 Task: Create Board Leadership Development Platforms to Workspace Corporate Governance Services. Create Board Voice of Partner Relationship Management to Workspace Corporate Governance Services. Create Board IT Disaster Recovery and Business Continuity Planning to Workspace Corporate Governance Services
Action: Mouse moved to (298, 65)
Screenshot: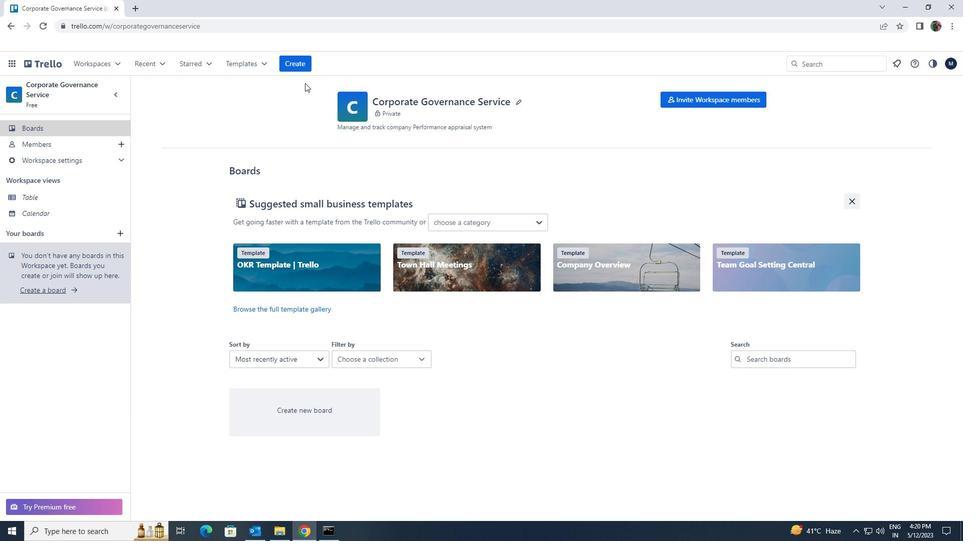 
Action: Mouse pressed left at (298, 65)
Screenshot: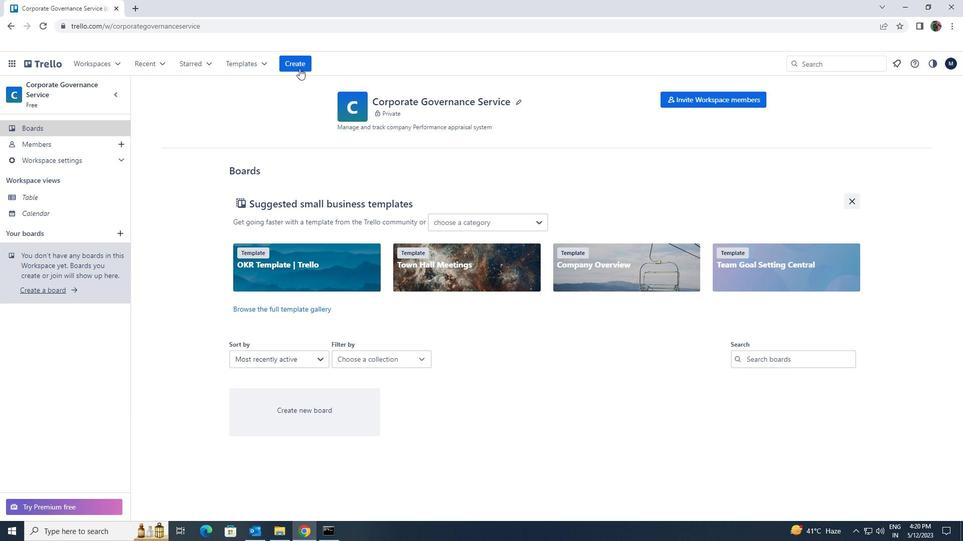 
Action: Mouse moved to (318, 98)
Screenshot: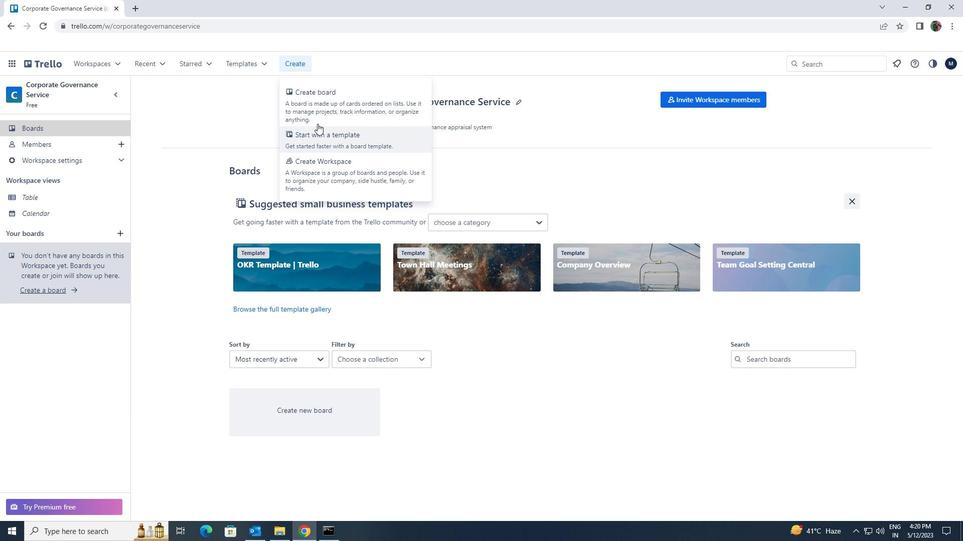 
Action: Mouse pressed left at (318, 98)
Screenshot: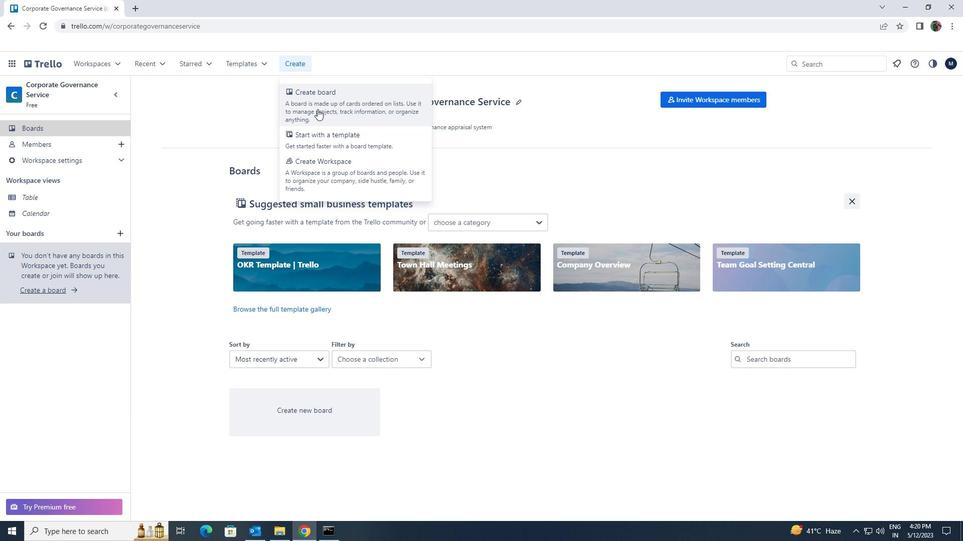 
Action: Key pressed <Key.shift><Key.shift><Key.shift>LEADERSHIP<Key.space><Key.shift>DEVELOPMENT<Key.space><Key.shift><Key.shift><Key.shift><Key.shift><Key.shift><Key.shift><Key.shift><Key.shift><Key.shift>PLATFORMS
Screenshot: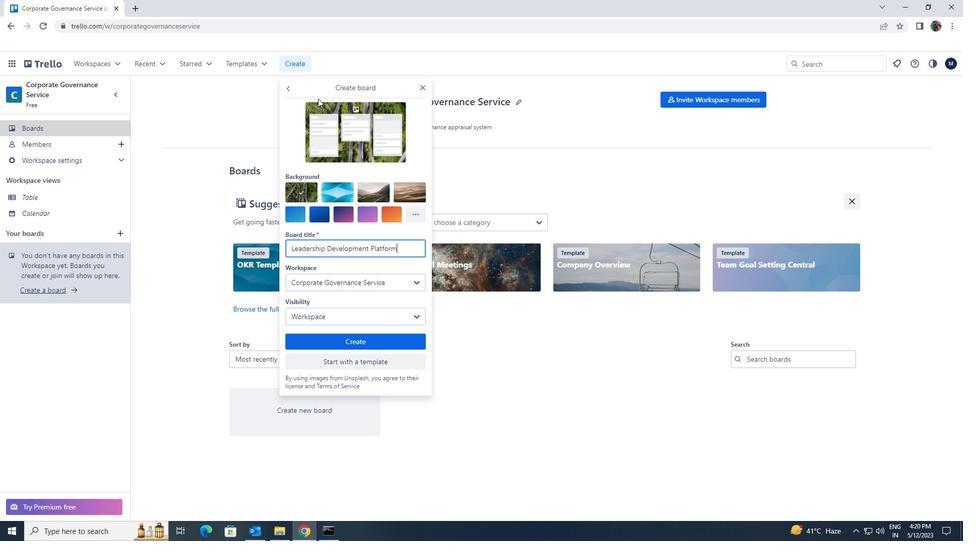 
Action: Mouse moved to (342, 336)
Screenshot: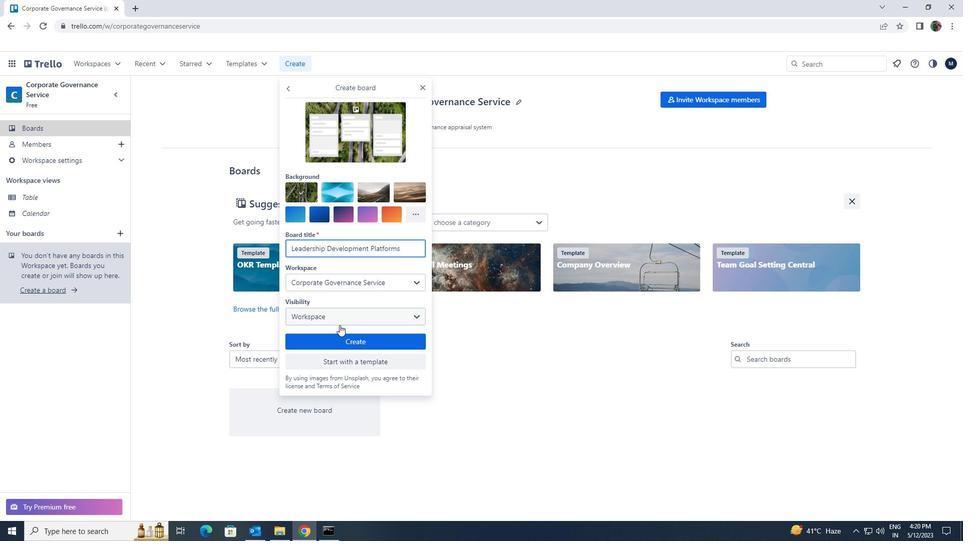 
Action: Mouse pressed left at (342, 336)
Screenshot: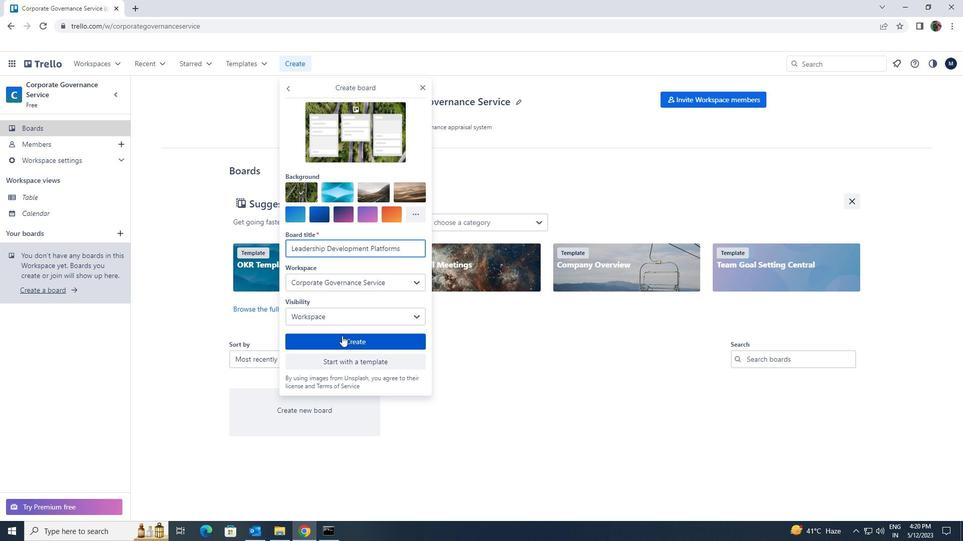 
Action: Mouse moved to (306, 68)
Screenshot: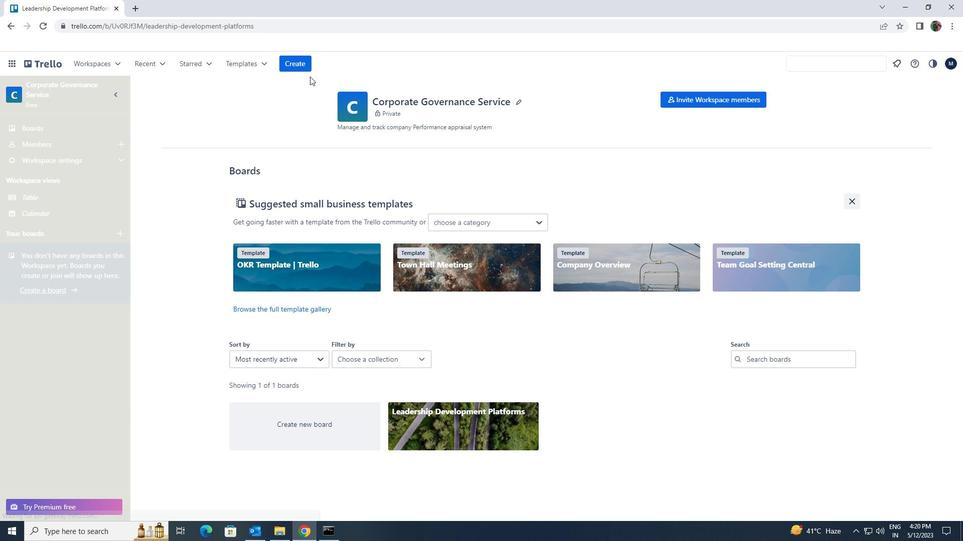
Action: Mouse pressed left at (306, 68)
Screenshot: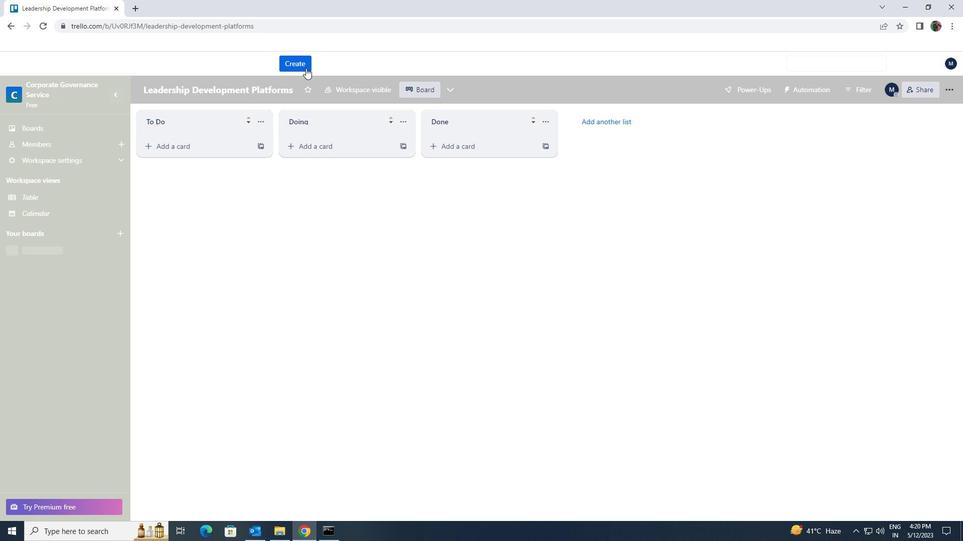 
Action: Mouse moved to (315, 104)
Screenshot: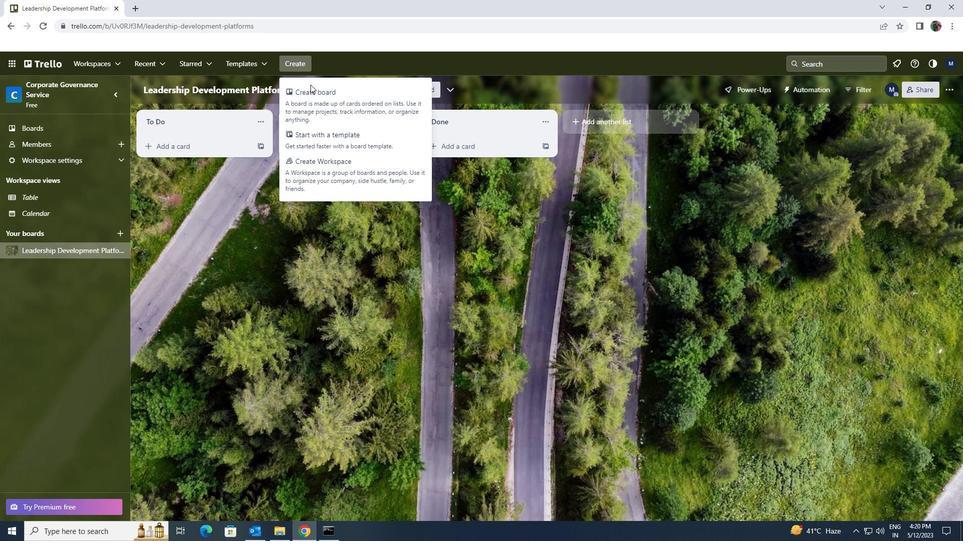 
Action: Mouse pressed left at (315, 104)
Screenshot: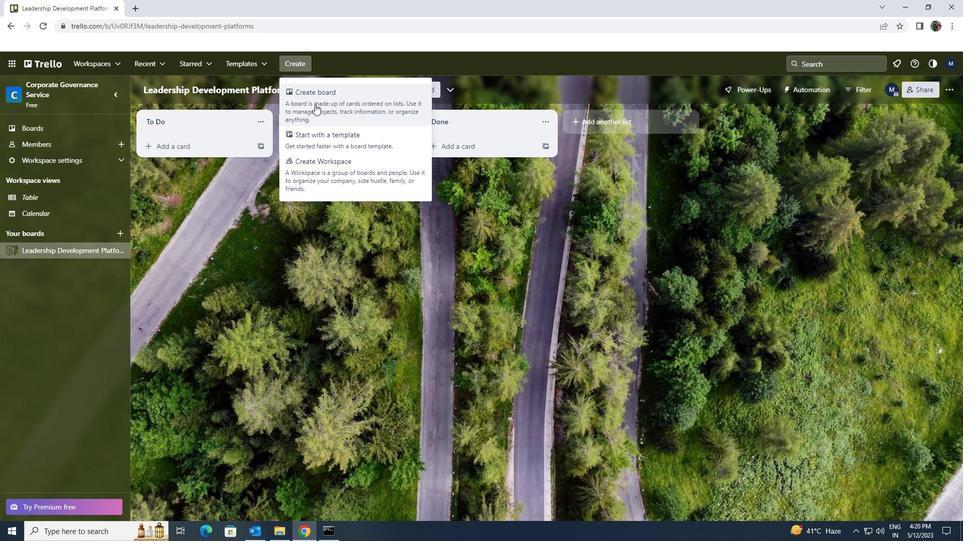 
Action: Key pressed <Key.shift>VOICE<Key.space>OF<Key.space><Key.shift>PARTNER<Key.space><Key.shift><Key.shift><Key.shift><Key.shift><Key.shift><Key.shift><Key.shift><Key.shift><Key.shift><Key.shift><Key.shift><Key.shift><Key.shift><Key.shift><Key.shift><Key.shift><Key.shift><Key.shift><Key.shift><Key.shift><Key.shift>RELATIONSHIP<Key.space><Key.shift>MANAGEMENT<Key.space>
Screenshot: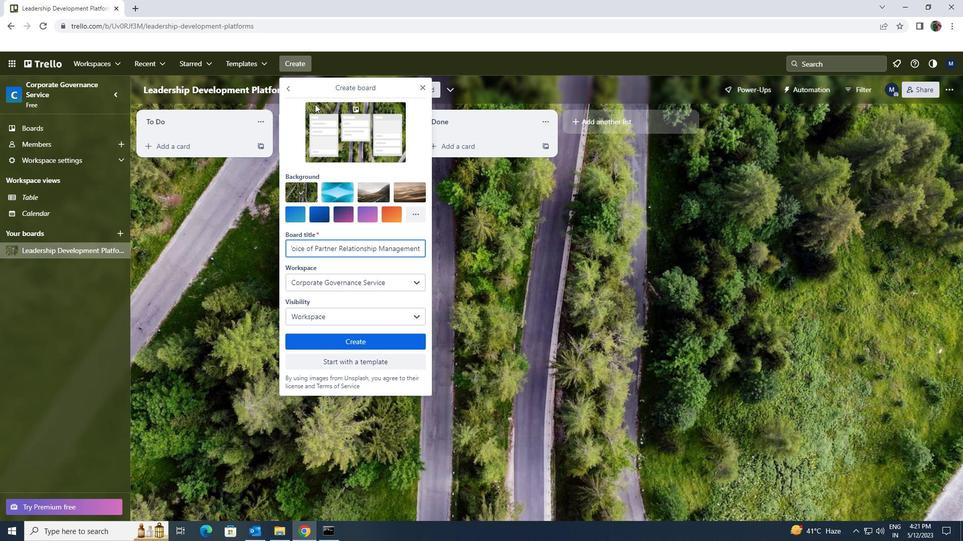 
Action: Mouse moved to (333, 340)
Screenshot: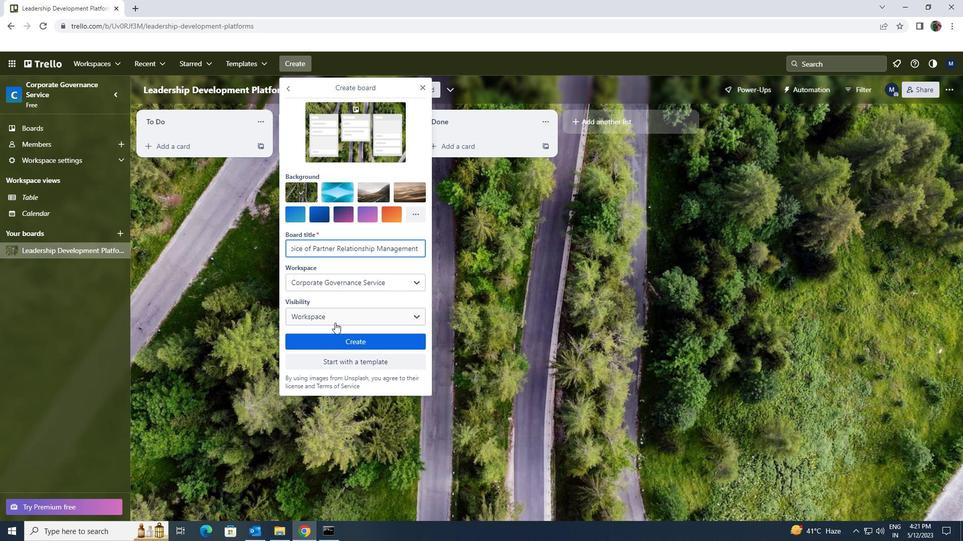 
Action: Mouse pressed left at (333, 340)
Screenshot: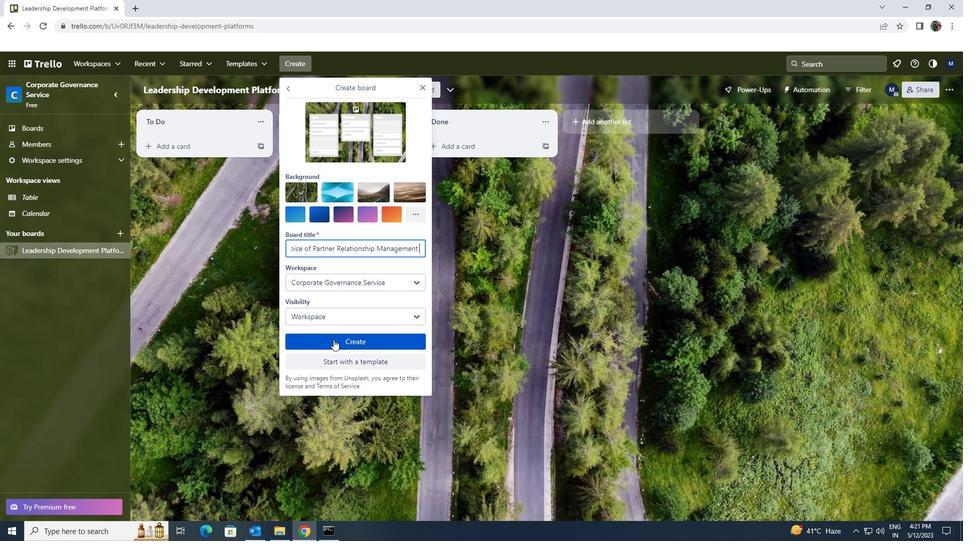 
Action: Mouse moved to (304, 63)
Screenshot: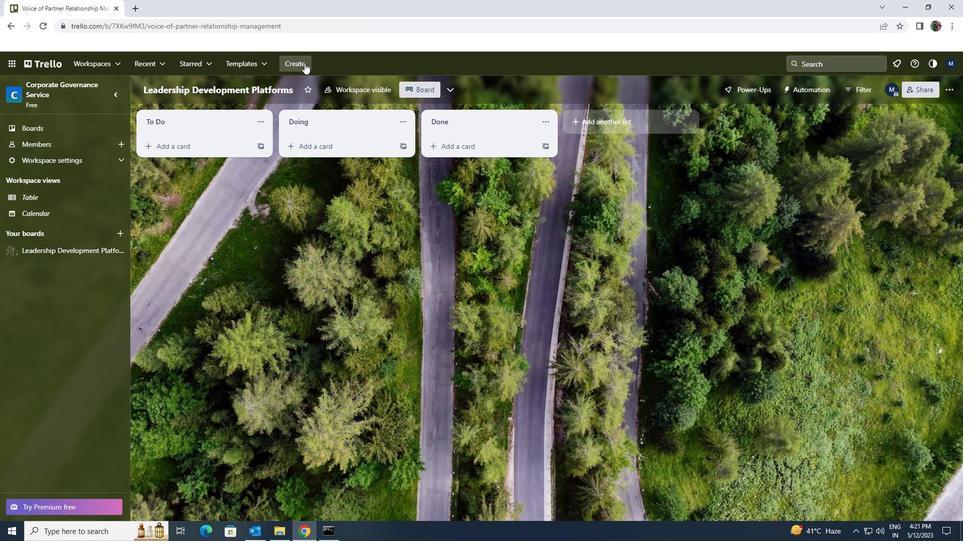 
Action: Mouse pressed left at (304, 63)
Screenshot: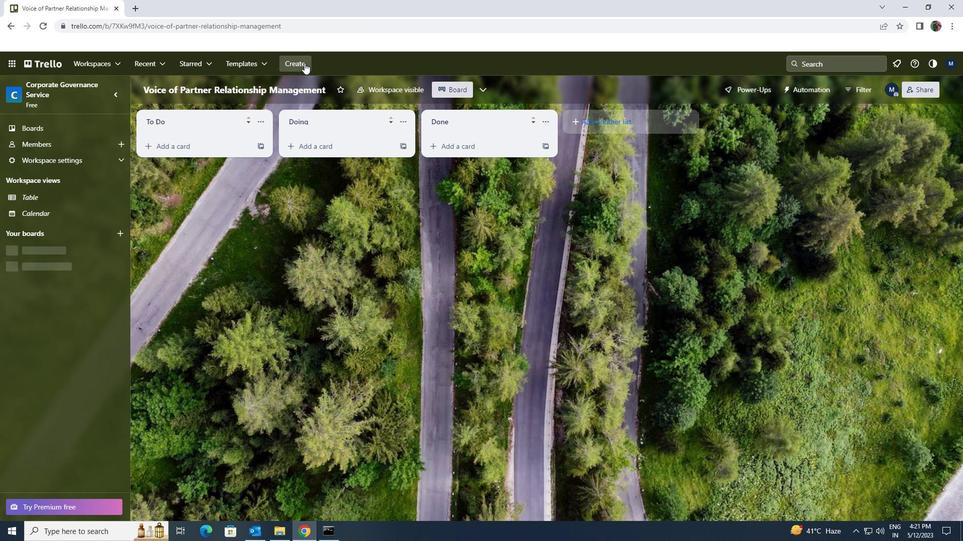 
Action: Mouse moved to (316, 103)
Screenshot: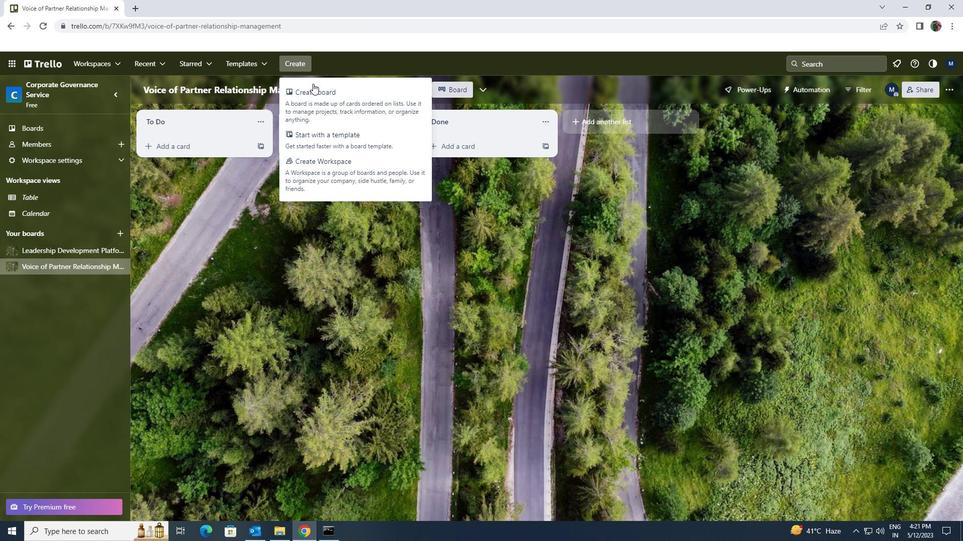
Action: Mouse pressed left at (316, 103)
Screenshot: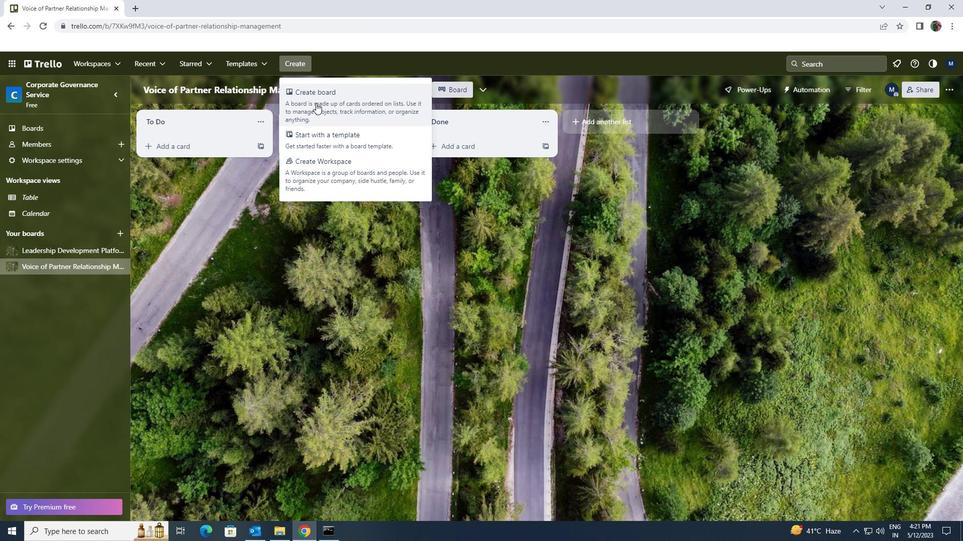 
Action: Key pressed <Key.shift><Key.shift><Key.shift><Key.shift><Key.shift><Key.shift><Key.shift><Key.shift><Key.shift><Key.shift><Key.shift><Key.shift><Key.shift><Key.shift><Key.shift>IT<Key.space>DISATER<Key.space><Key.shift><Key.shift><Key.shift><Key.shift><Key.shift><Key.shift>RECOVERY<Key.space>AND<Key.space><Key.shift>BUSINESS<Key.space><Key.shift><Key.shift><Key.shift><Key.shift>CONTINUITY<Key.space><Key.shift>PLANNING<Key.space>
Screenshot: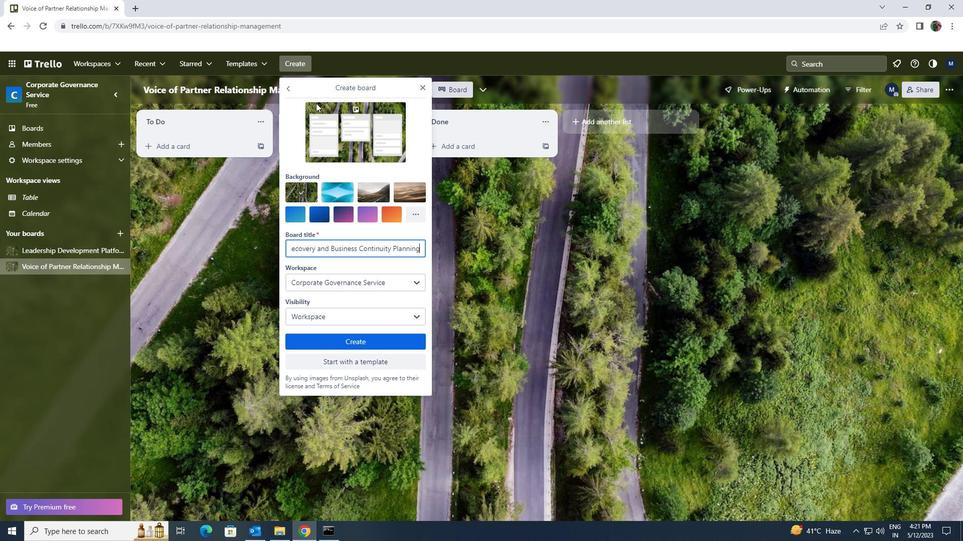 
Action: Mouse moved to (345, 337)
Screenshot: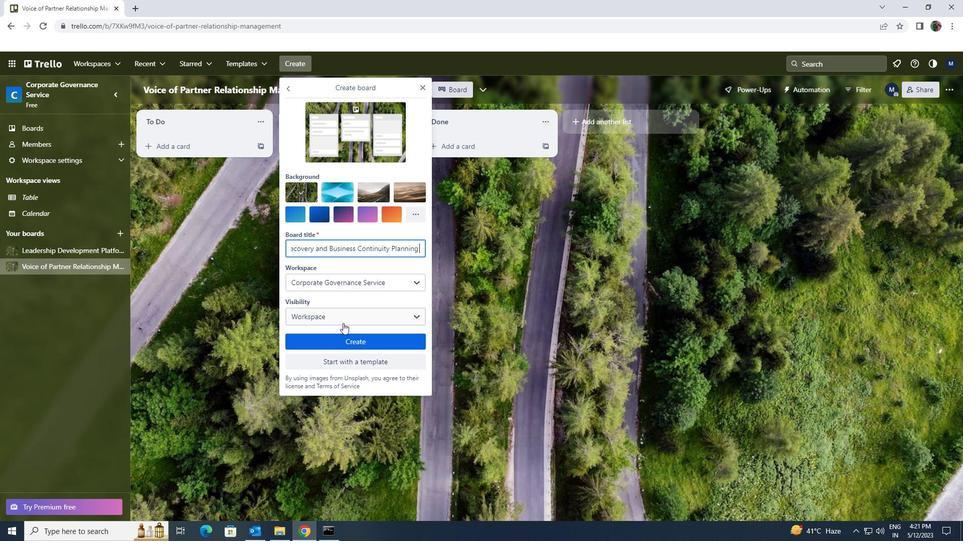 
Action: Mouse pressed left at (345, 337)
Screenshot: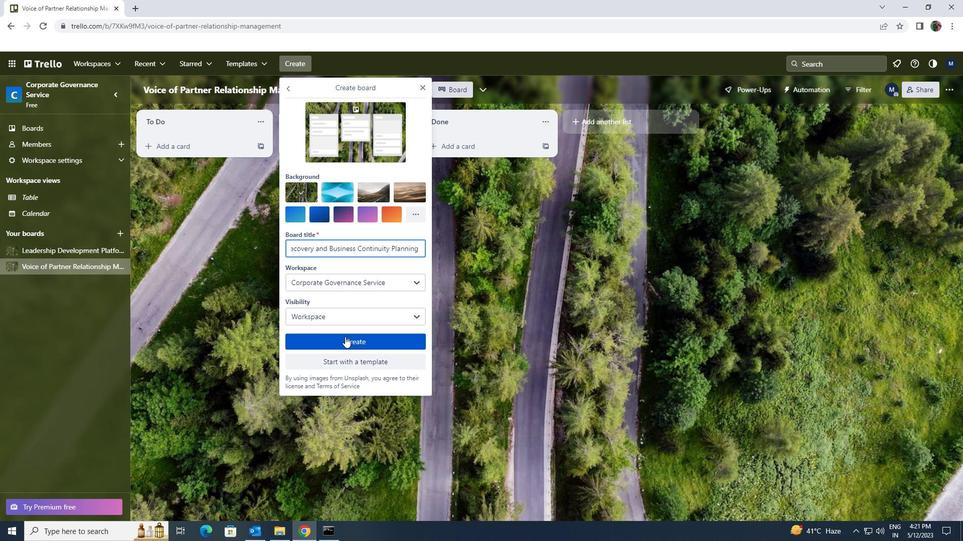 
